 Task: Add a dependency to the task Create a new online platform for peer-to-peer lending , the existing task  Implement a new network security system for a company in the project AgileFrame
Action: Mouse moved to (950, 154)
Screenshot: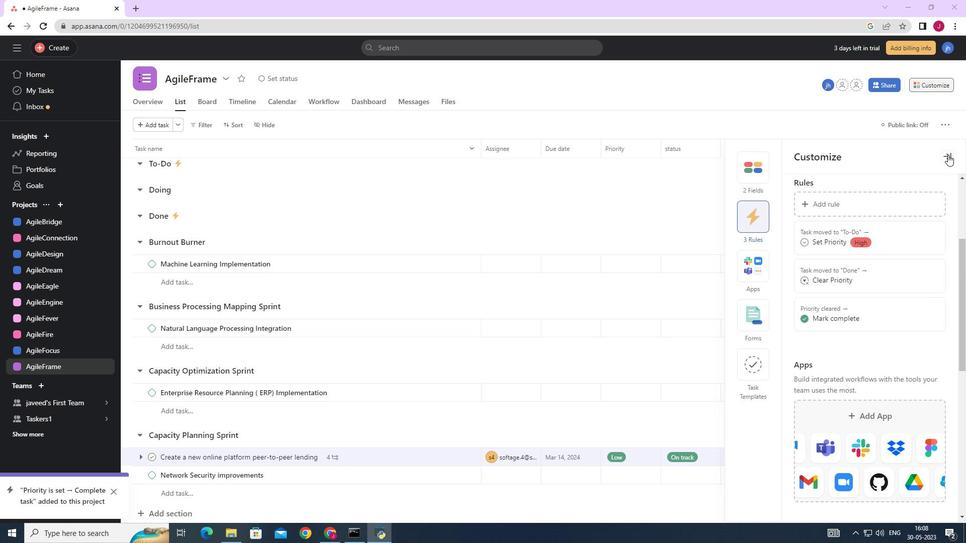
Action: Mouse pressed left at (950, 154)
Screenshot: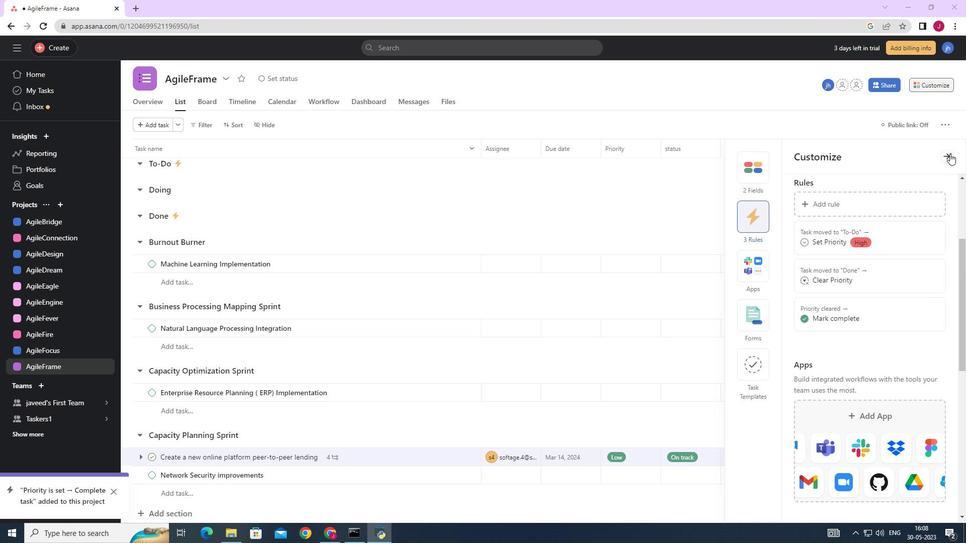 
Action: Mouse moved to (457, 249)
Screenshot: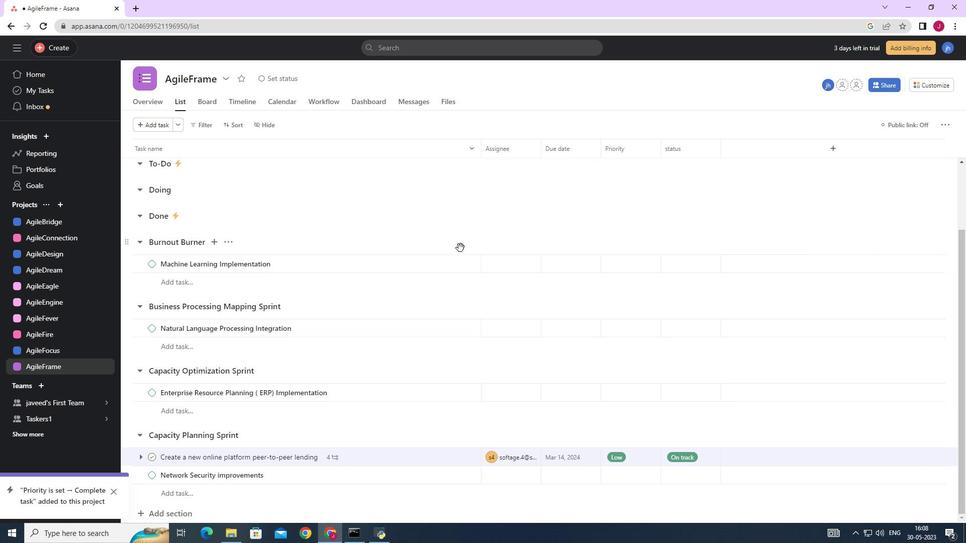 
Action: Mouse scrolled (457, 249) with delta (0, 0)
Screenshot: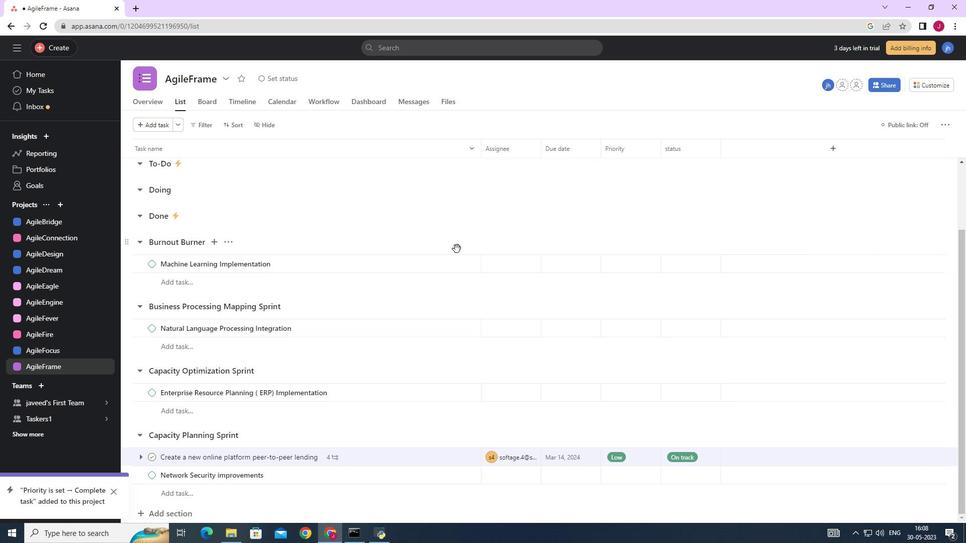 
Action: Mouse scrolled (457, 249) with delta (0, 0)
Screenshot: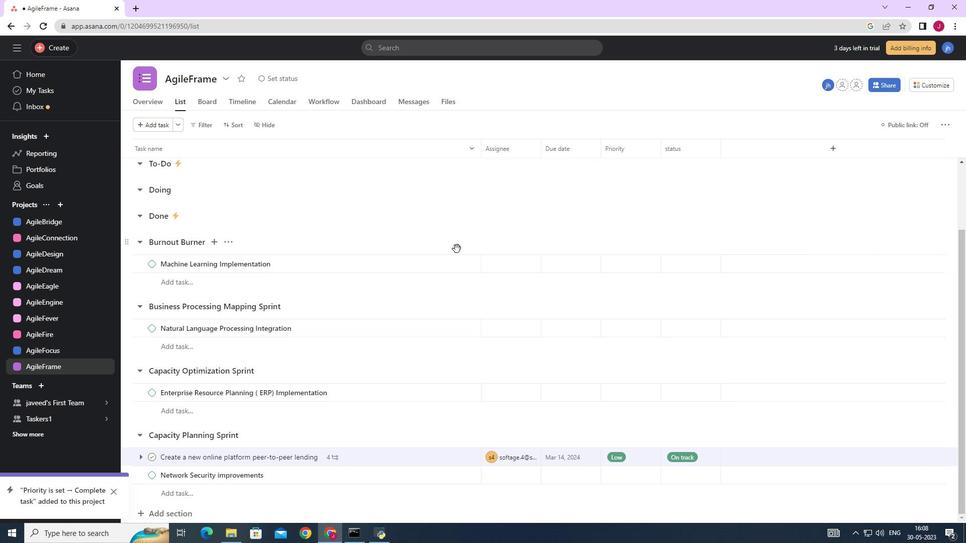 
Action: Mouse scrolled (457, 249) with delta (0, 0)
Screenshot: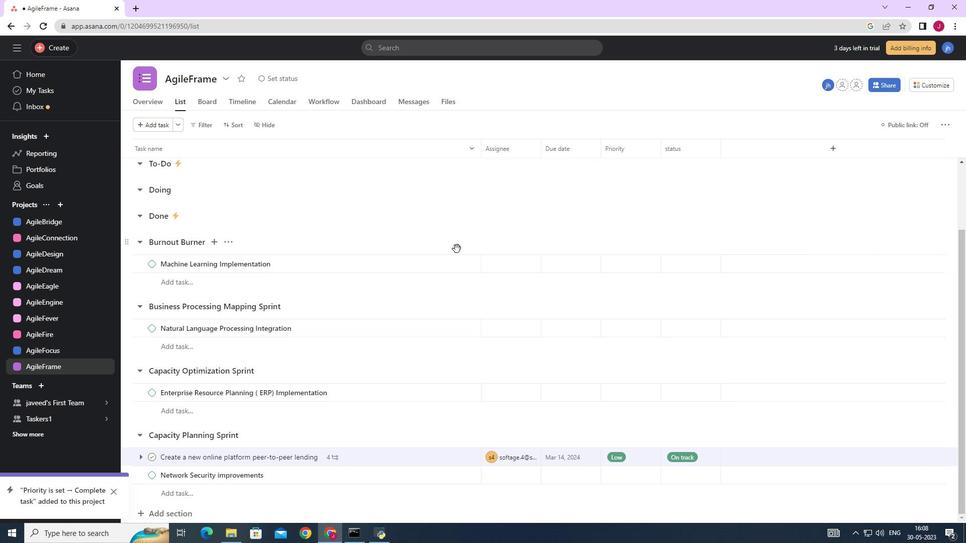 
Action: Mouse moved to (174, 256)
Screenshot: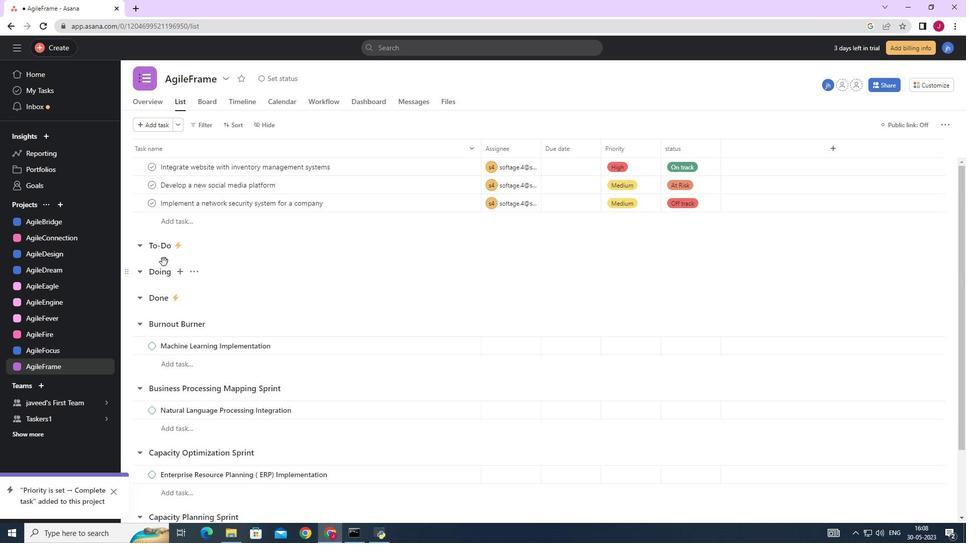 
Action: Mouse scrolled (174, 256) with delta (0, 0)
Screenshot: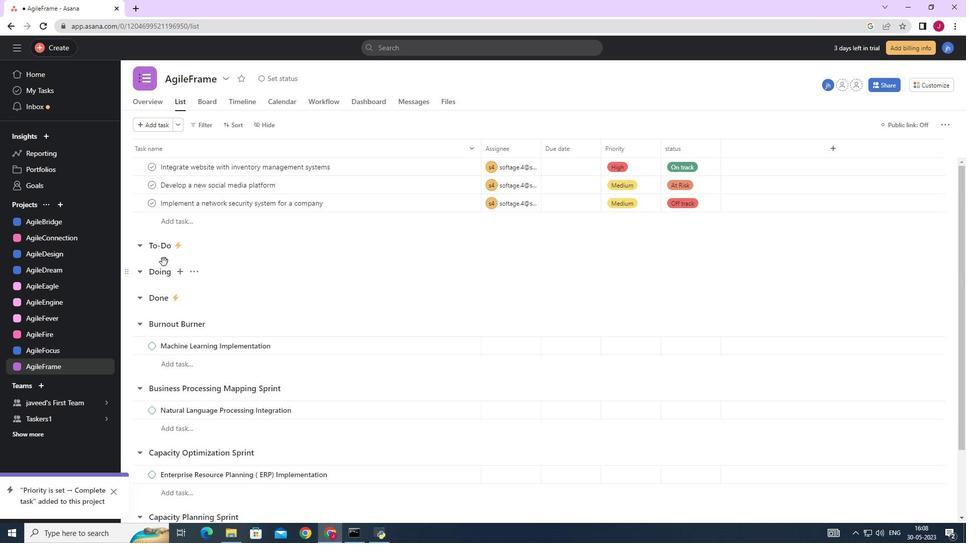 
Action: Mouse scrolled (174, 256) with delta (0, 0)
Screenshot: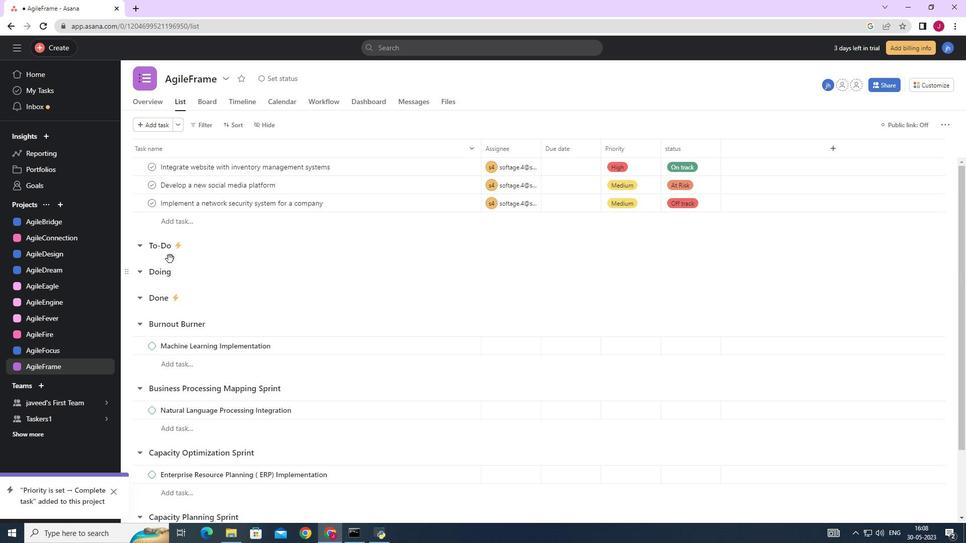 
Action: Mouse moved to (283, 276)
Screenshot: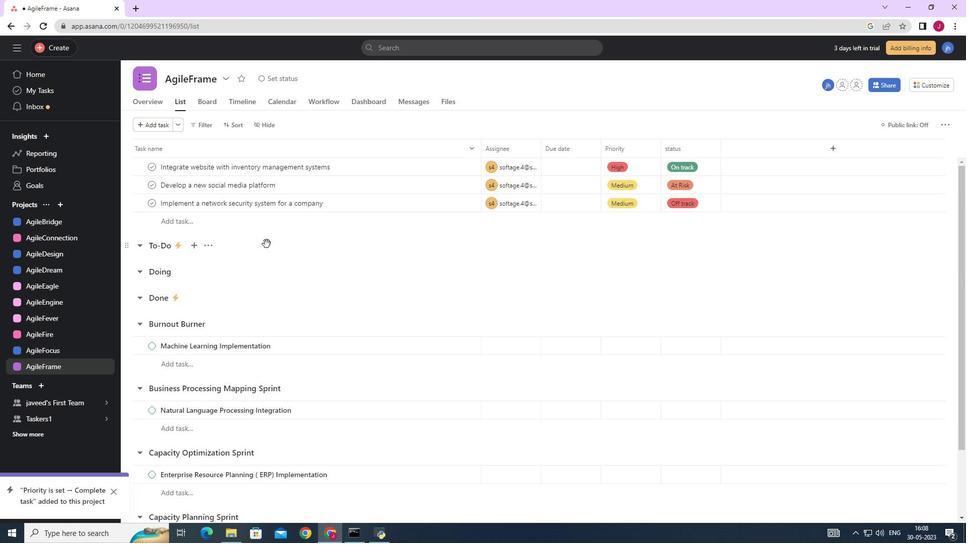 
Action: Mouse scrolled (277, 266) with delta (0, 0)
Screenshot: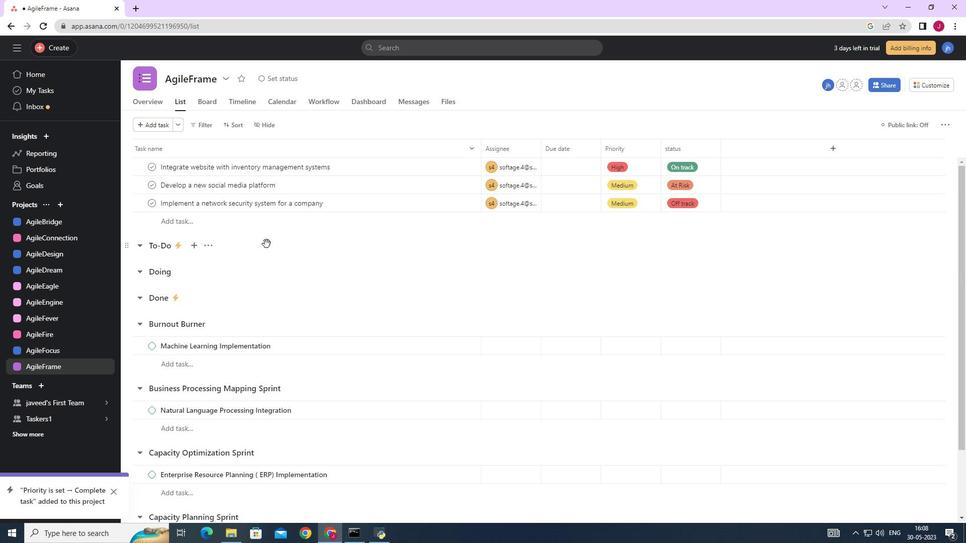 
Action: Mouse moved to (283, 277)
Screenshot: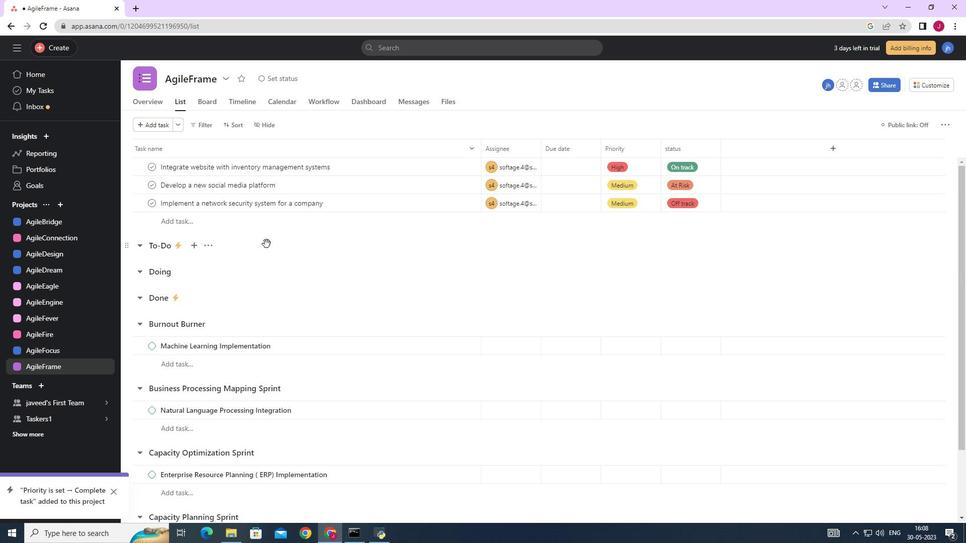 
Action: Mouse scrolled (280, 269) with delta (0, 0)
Screenshot: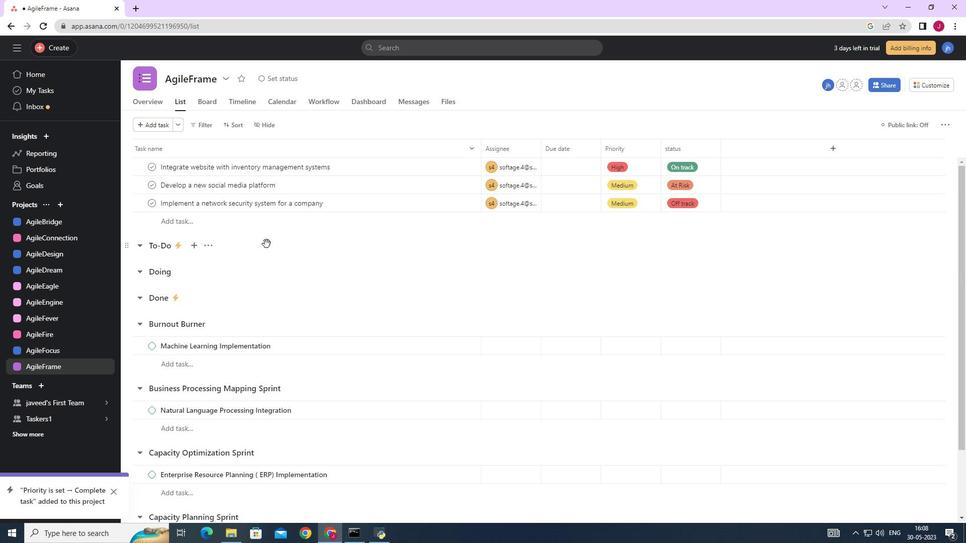
Action: Mouse moved to (283, 278)
Screenshot: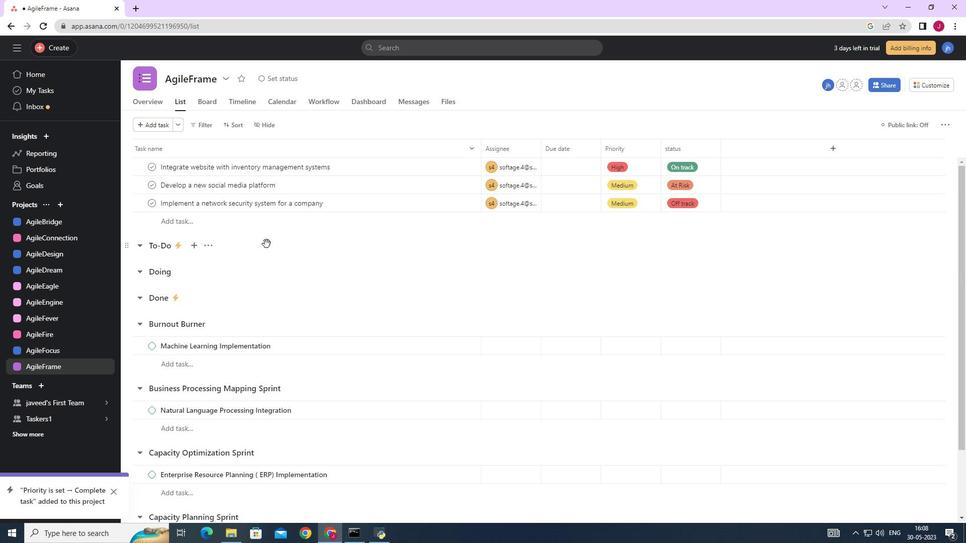 
Action: Mouse scrolled (281, 271) with delta (0, 0)
Screenshot: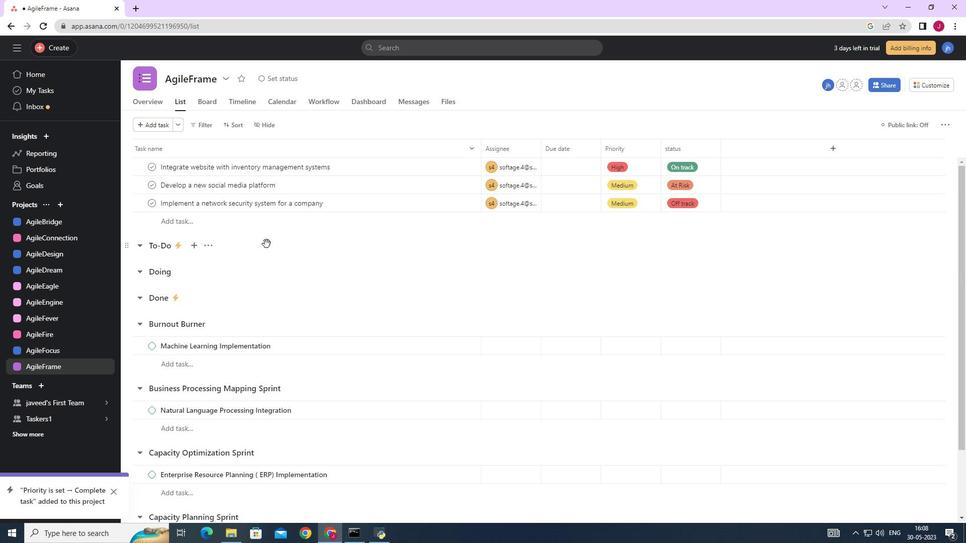 
Action: Mouse moved to (283, 282)
Screenshot: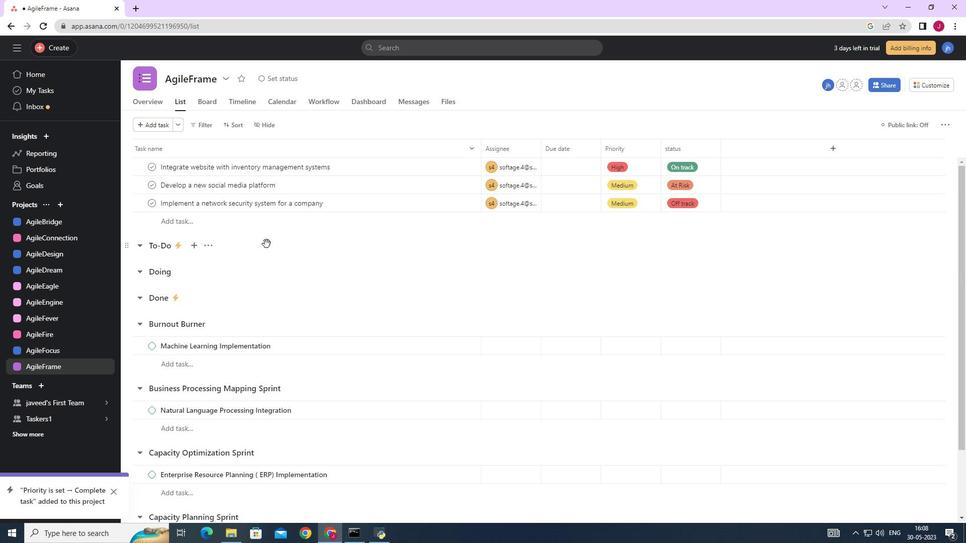 
Action: Mouse scrolled (281, 271) with delta (0, 0)
Screenshot: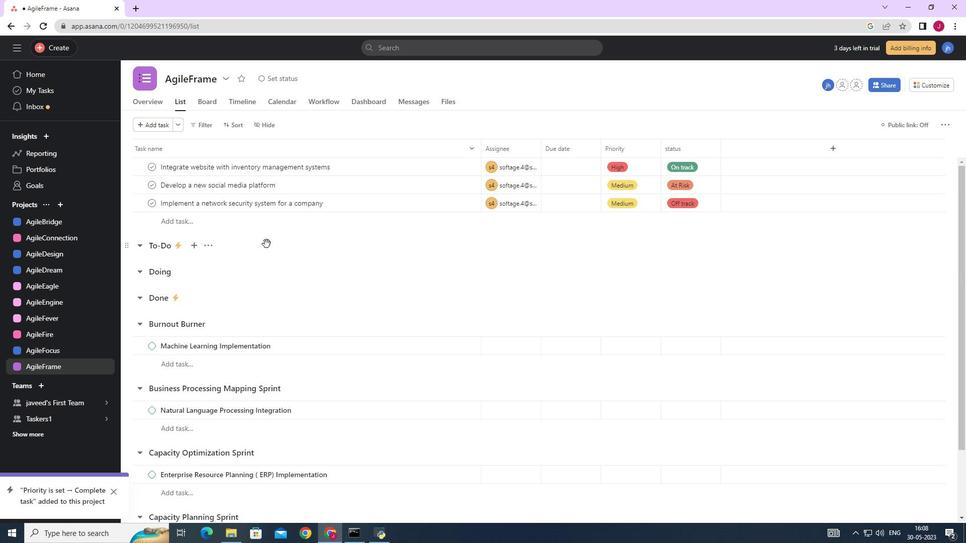 
Action: Mouse moved to (283, 284)
Screenshot: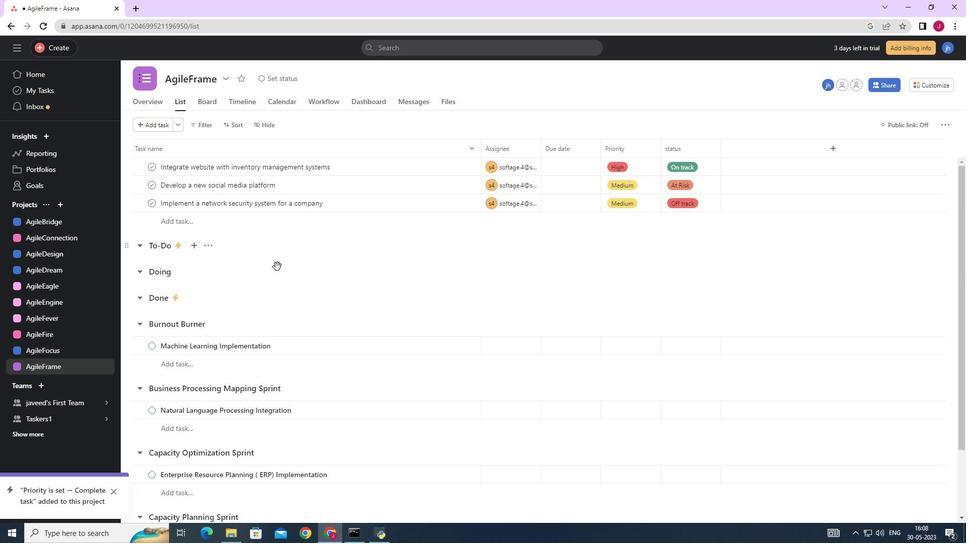 
Action: Mouse scrolled (283, 275) with delta (0, 0)
Screenshot: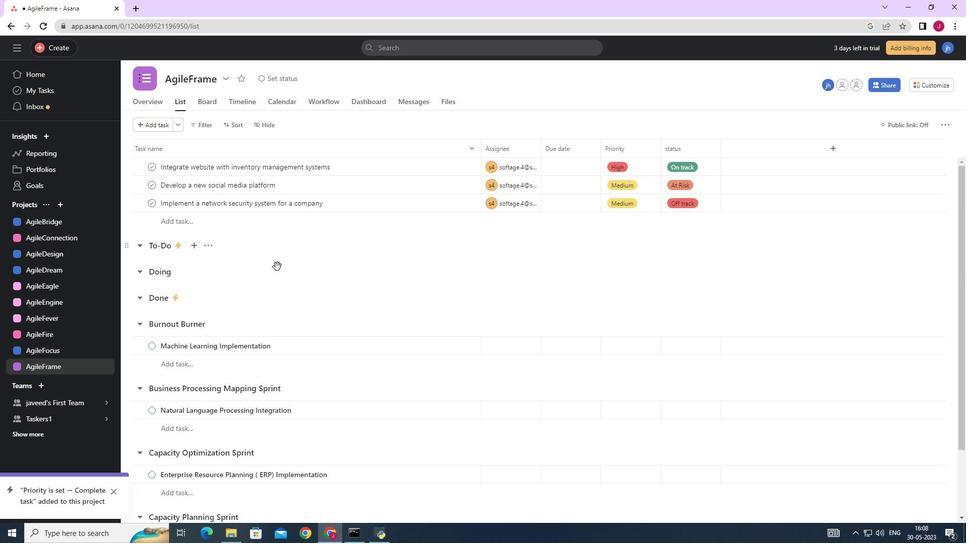 
Action: Mouse moved to (280, 312)
Screenshot: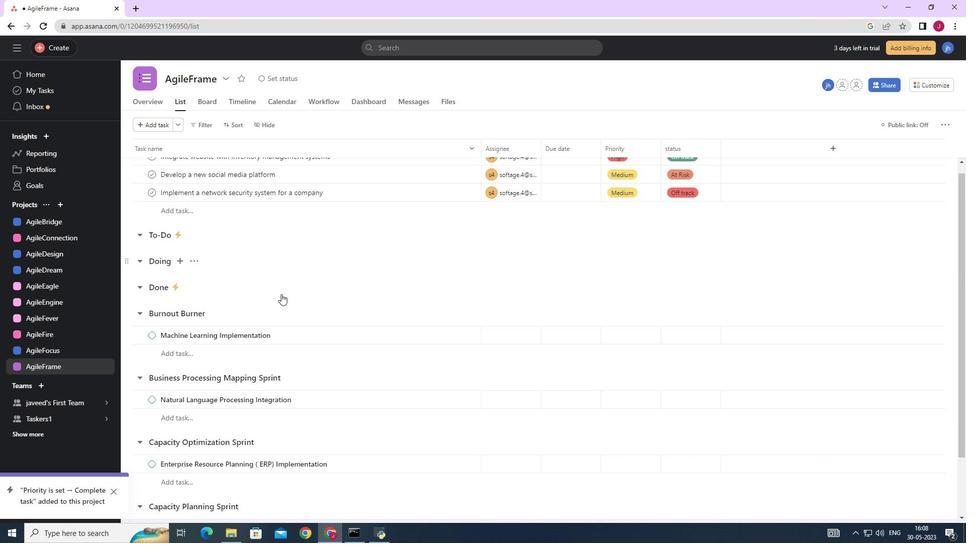
Action: Mouse scrolled (280, 310) with delta (0, 0)
Screenshot: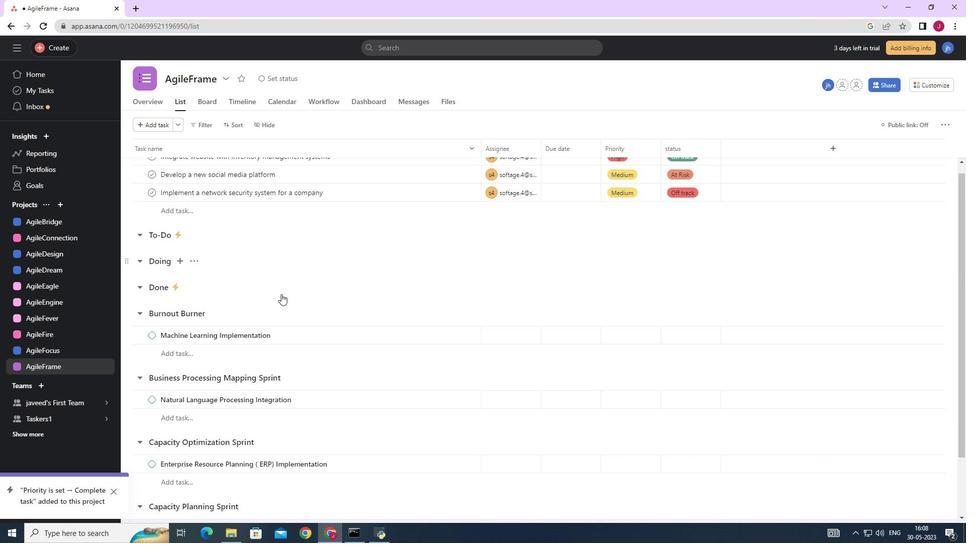 
Action: Mouse moved to (280, 313)
Screenshot: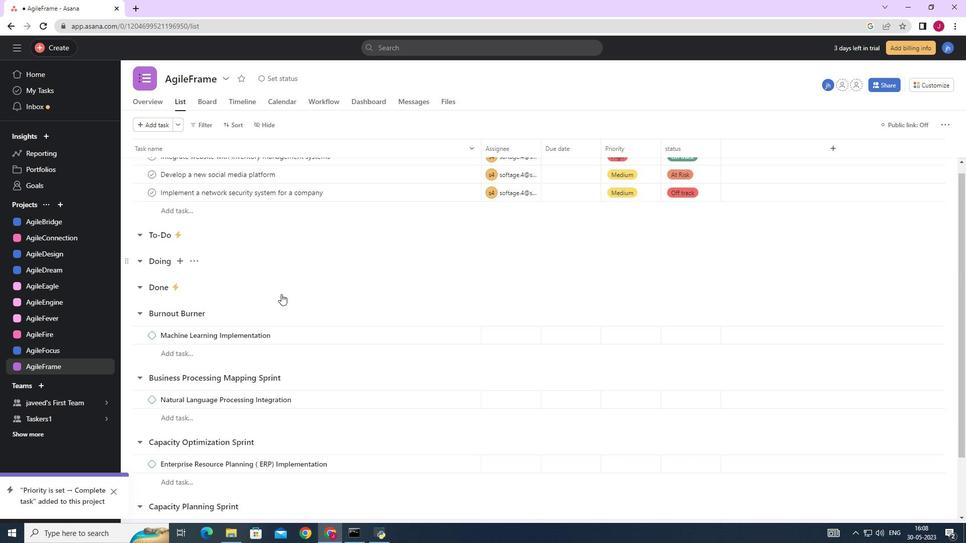 
Action: Mouse scrolled (280, 312) with delta (0, 0)
Screenshot: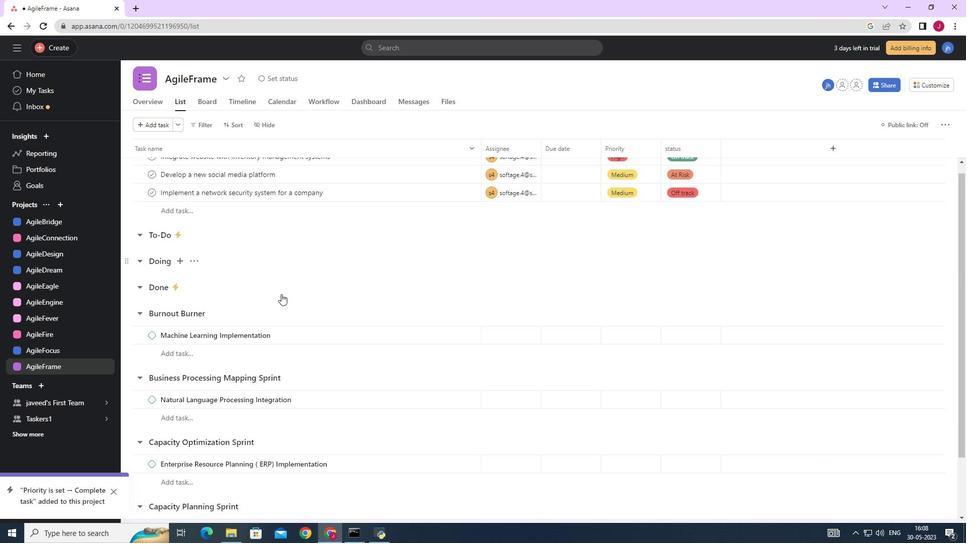 
Action: Mouse scrolled (280, 312) with delta (0, 0)
Screenshot: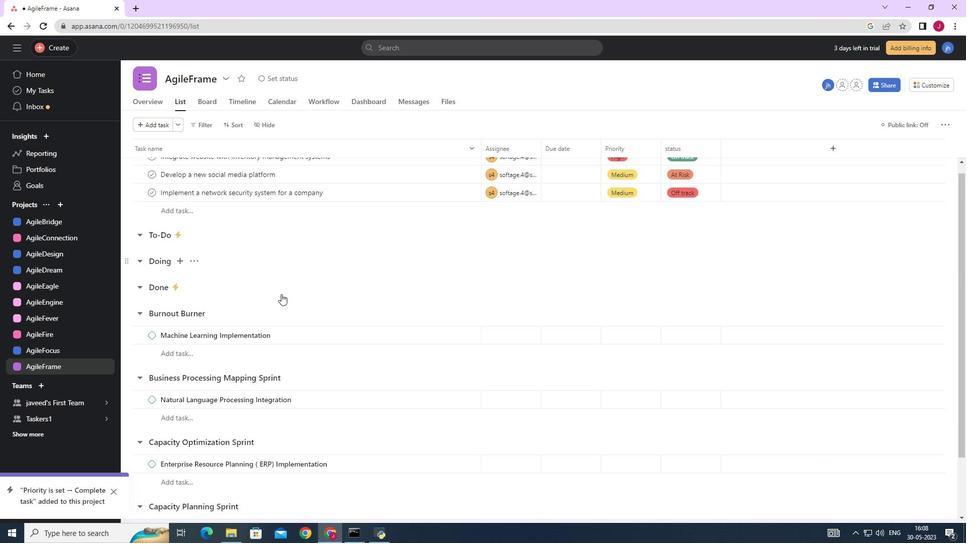 
Action: Mouse scrolled (280, 312) with delta (0, 0)
Screenshot: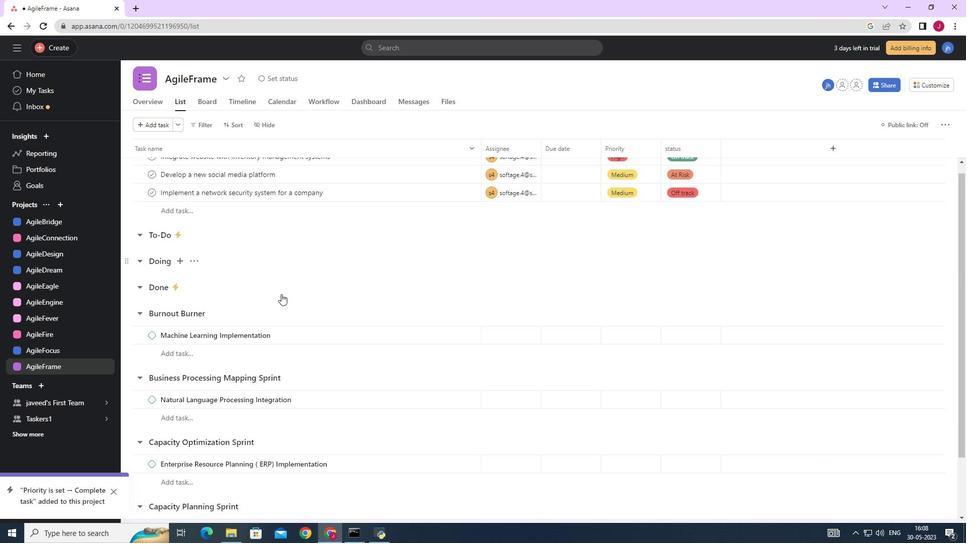 
Action: Mouse scrolled (280, 312) with delta (0, 0)
Screenshot: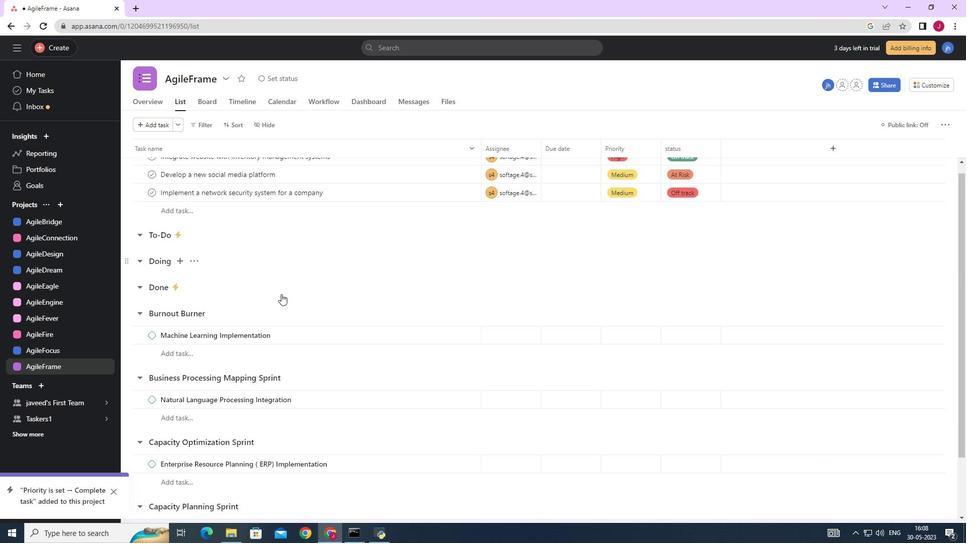 
Action: Mouse moved to (435, 457)
Screenshot: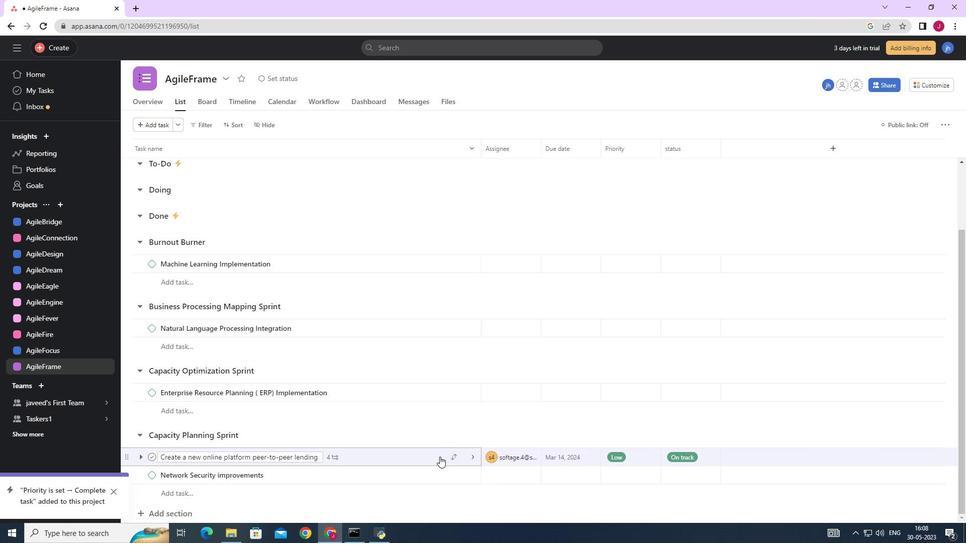 
Action: Mouse pressed left at (435, 457)
Screenshot: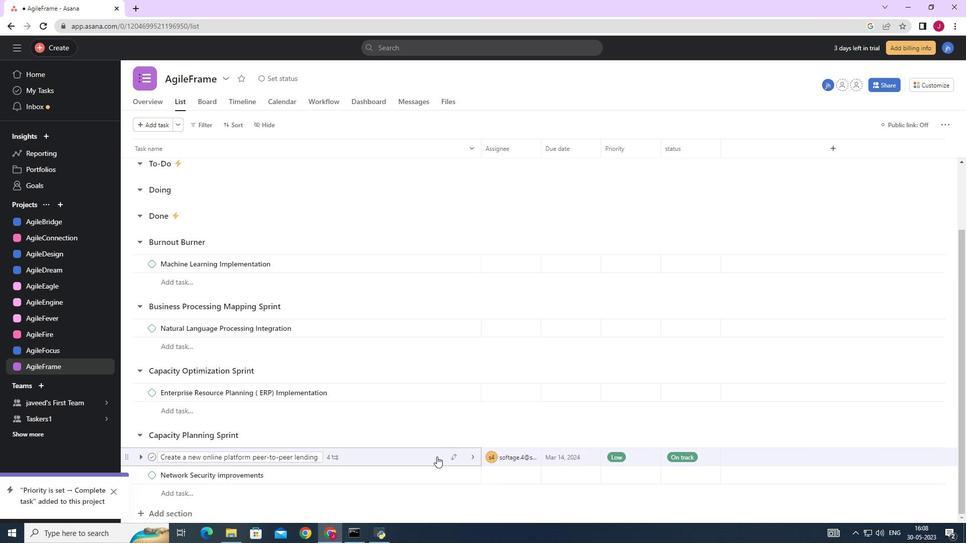 
Action: Mouse moved to (732, 276)
Screenshot: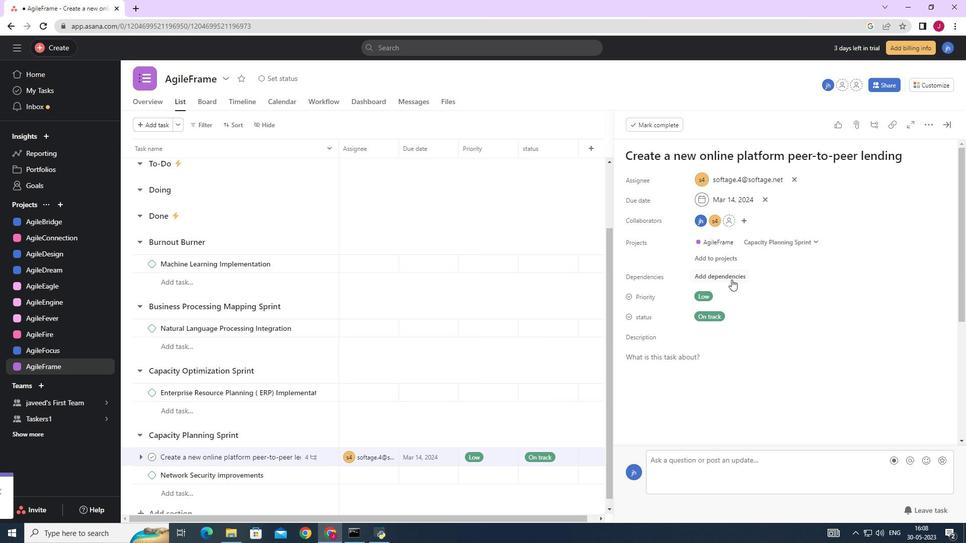 
Action: Mouse pressed left at (732, 276)
Screenshot: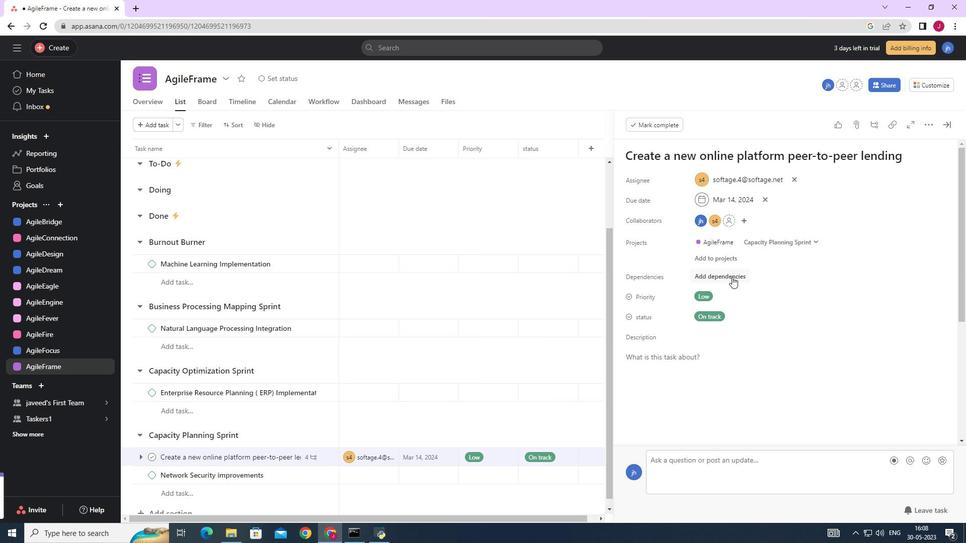 
Action: Mouse moved to (792, 315)
Screenshot: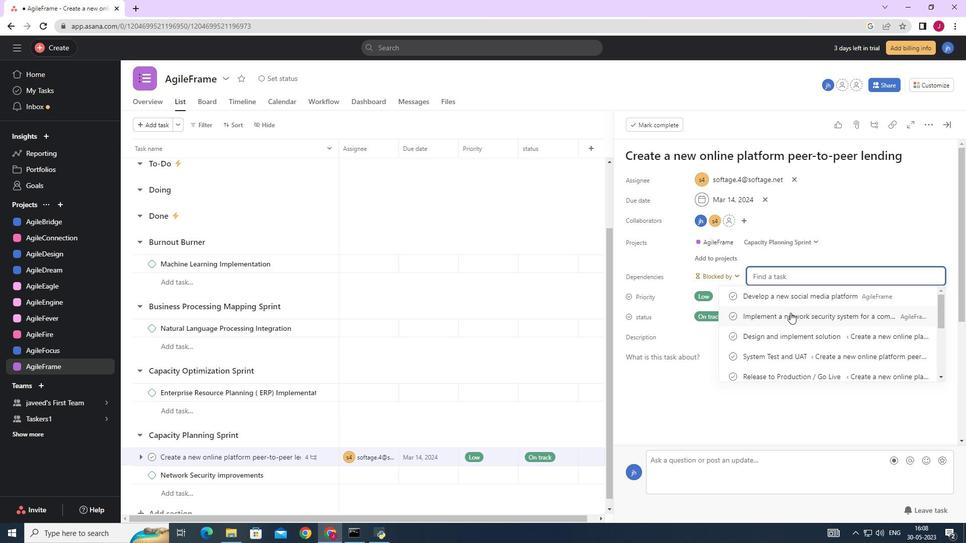 
Action: Mouse pressed left at (792, 315)
Screenshot: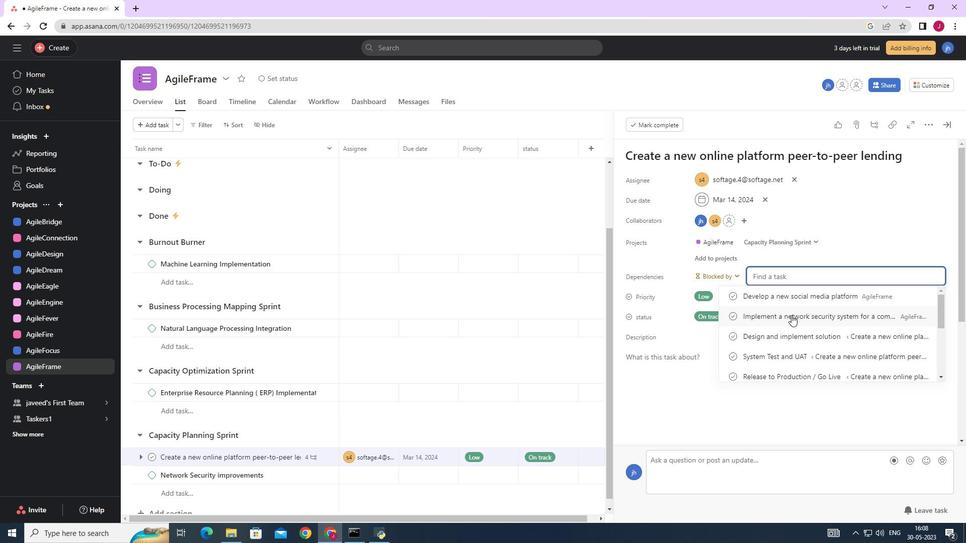 
Action: Mouse moved to (946, 124)
Screenshot: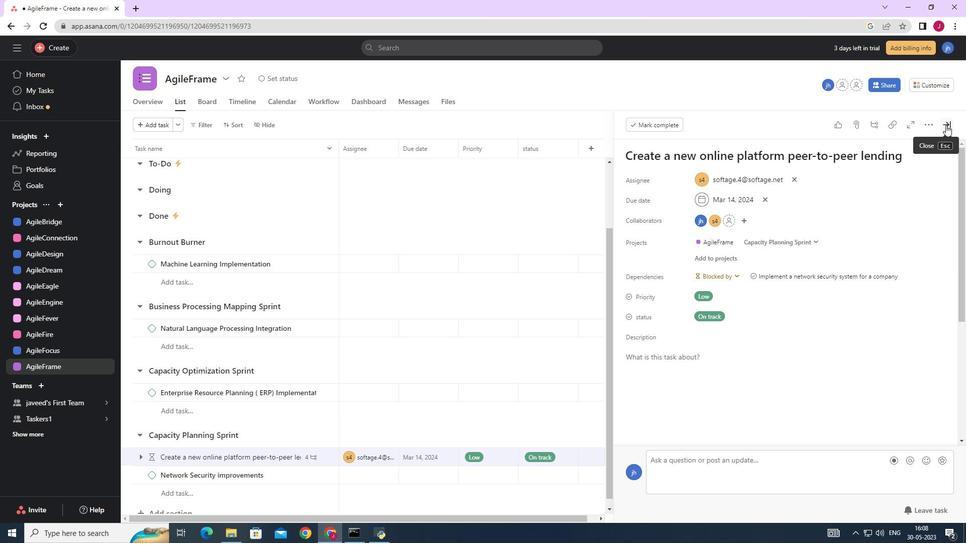 
Action: Mouse pressed left at (946, 124)
Screenshot: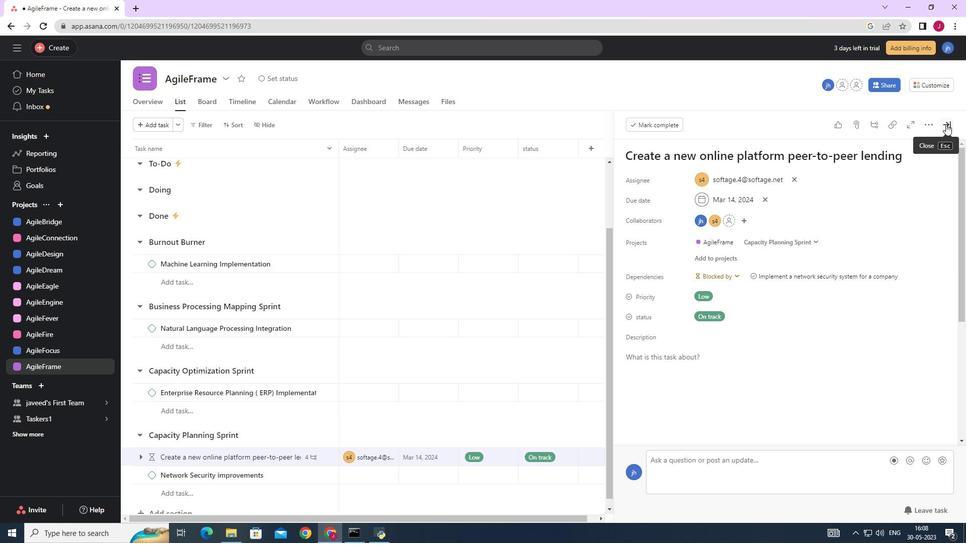 
Action: Mouse moved to (603, 290)
Screenshot: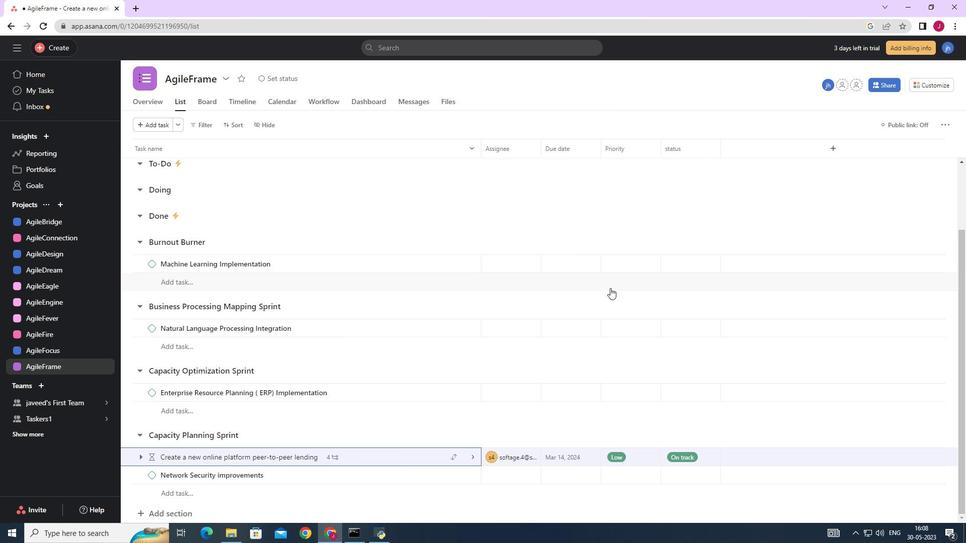 
